 Task: Change the view to calendar view.
Action: Mouse moved to (63, 573)
Screenshot: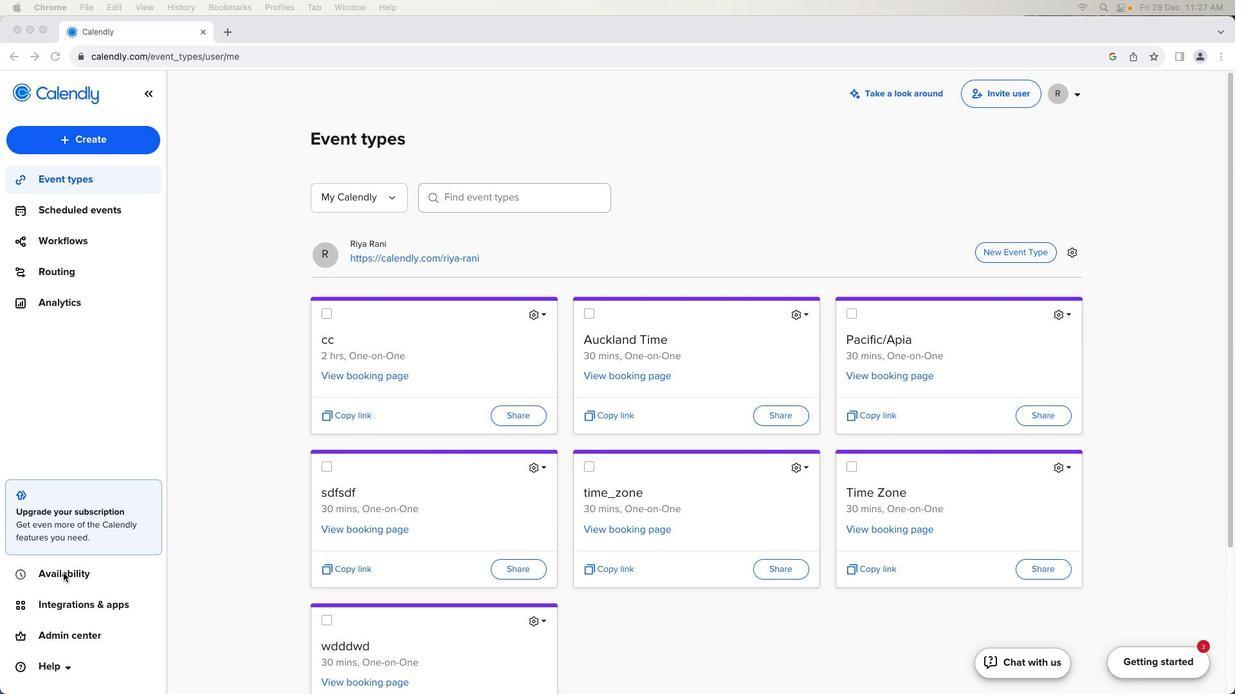 
Action: Mouse pressed left at (63, 573)
Screenshot: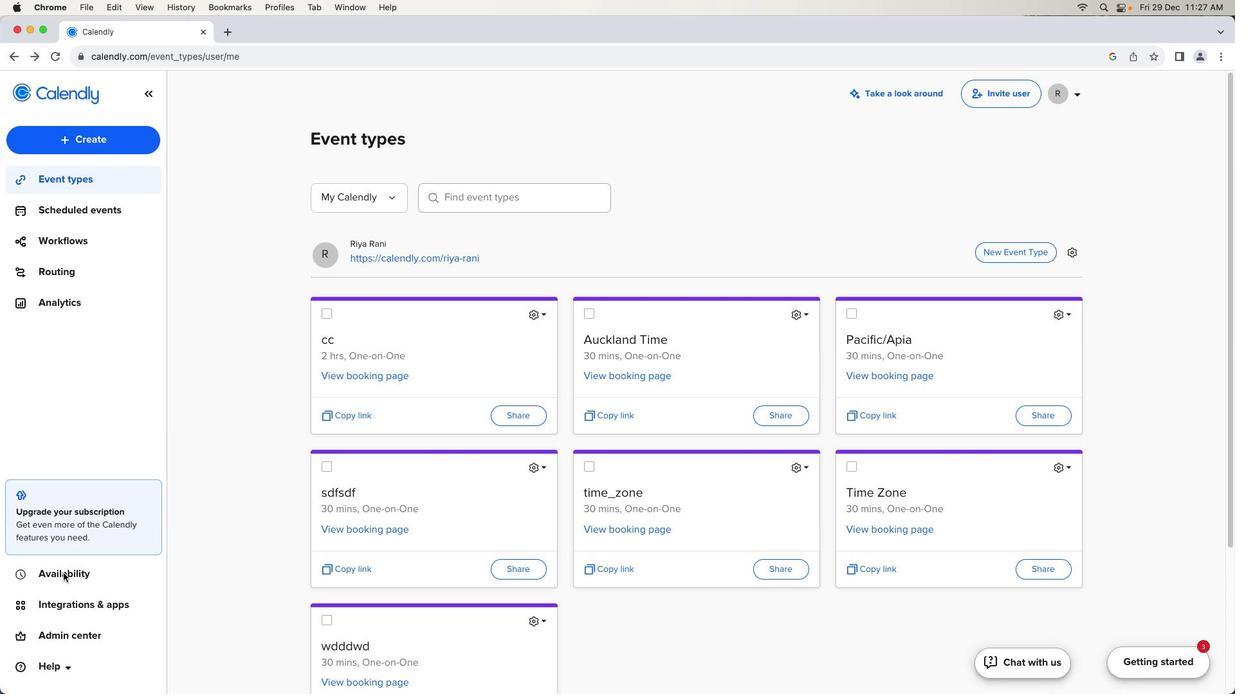 
Action: Mouse pressed left at (63, 573)
Screenshot: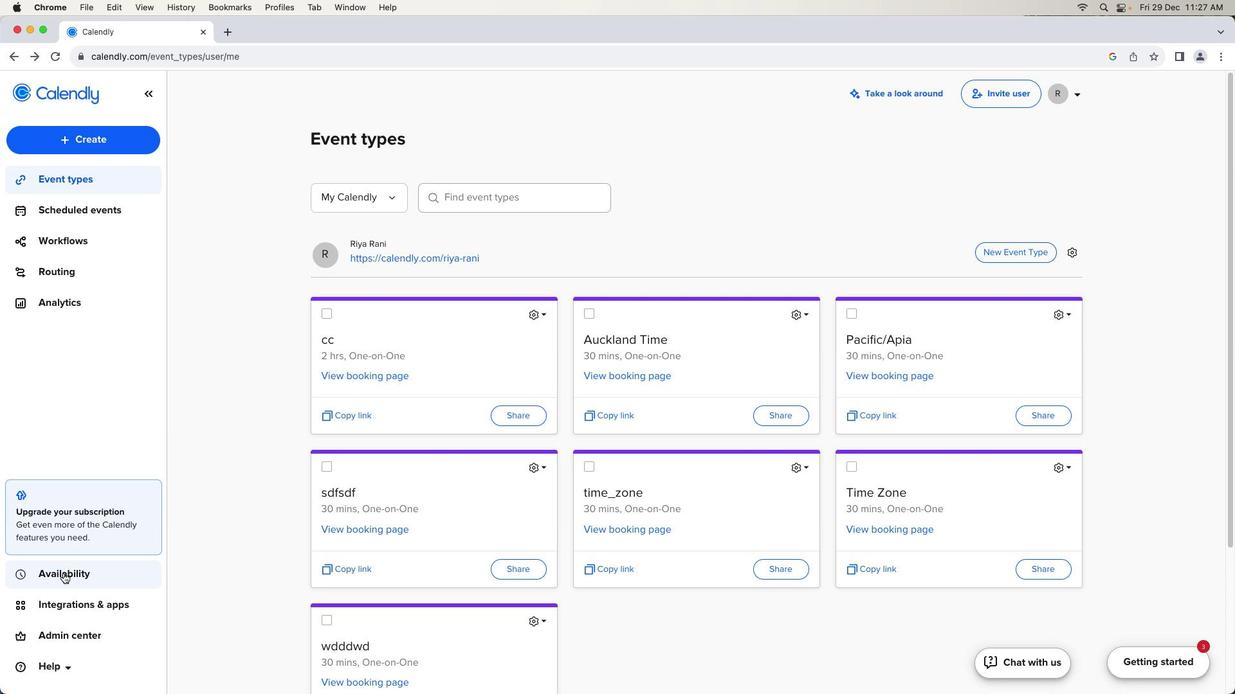 
Action: Mouse moved to (463, 363)
Screenshot: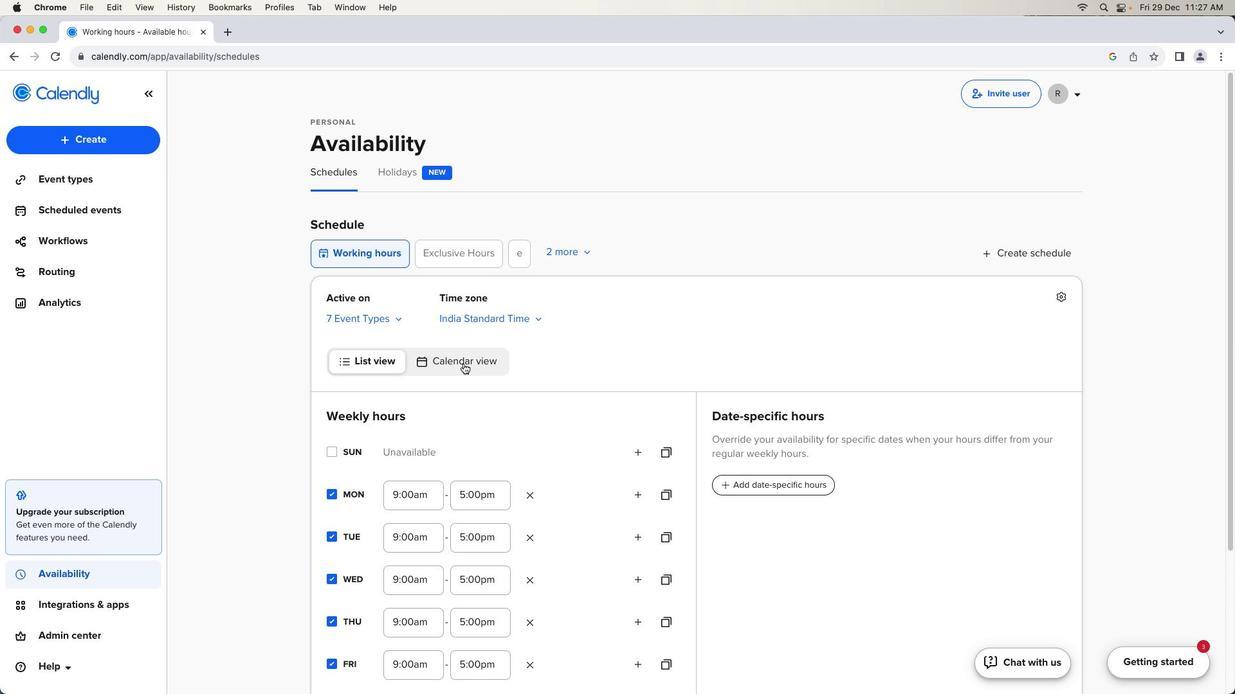 
Action: Mouse pressed left at (463, 363)
Screenshot: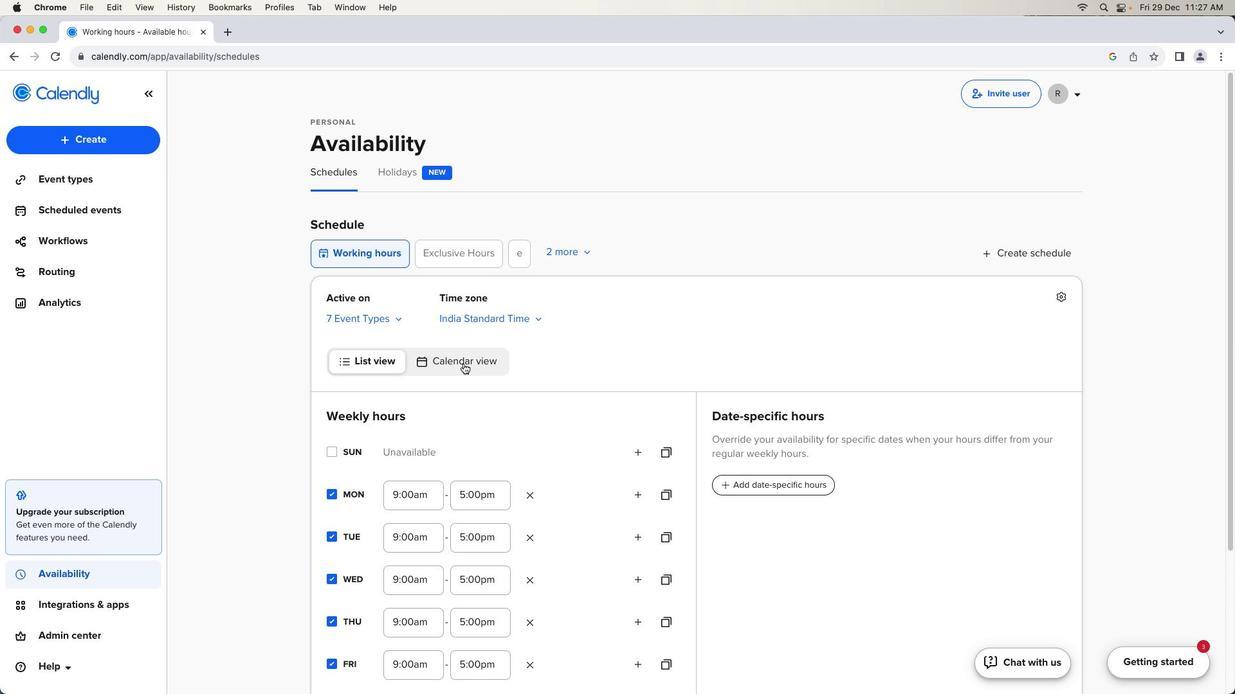 
